 Task: Access the "Case record list" page in the site builder.
Action: Mouse moved to (887, 61)
Screenshot: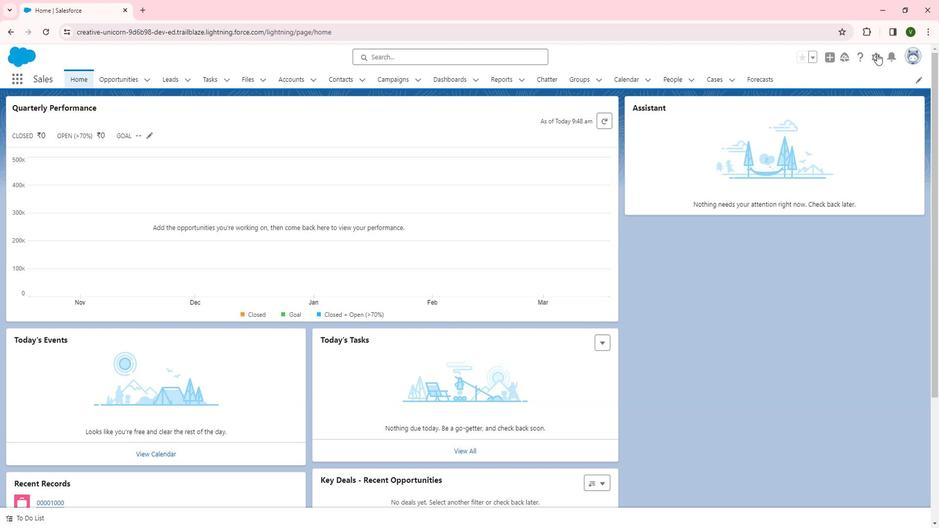
Action: Mouse pressed left at (887, 61)
Screenshot: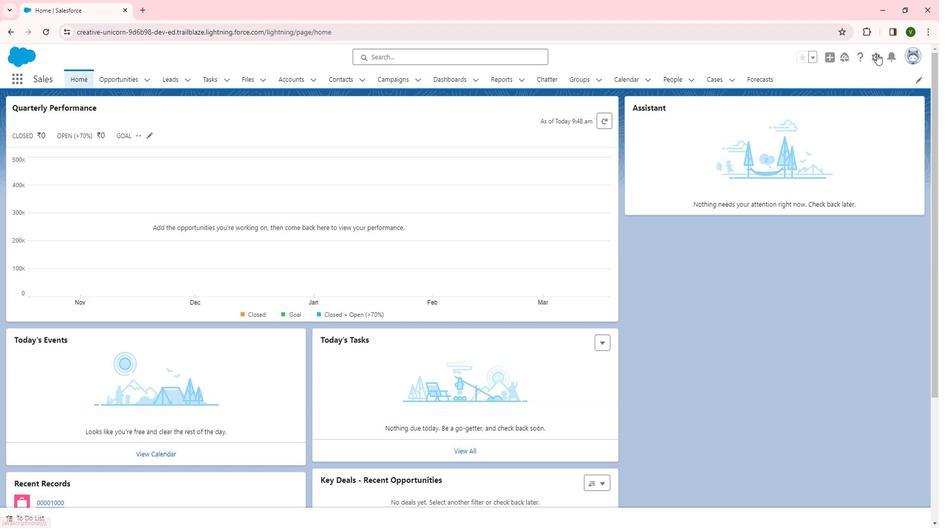 
Action: Mouse moved to (851, 97)
Screenshot: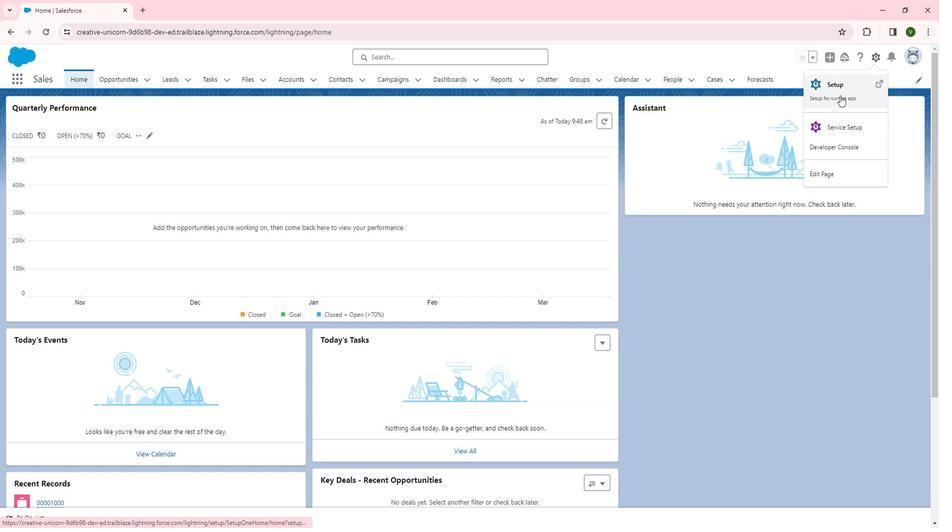 
Action: Mouse pressed left at (851, 97)
Screenshot: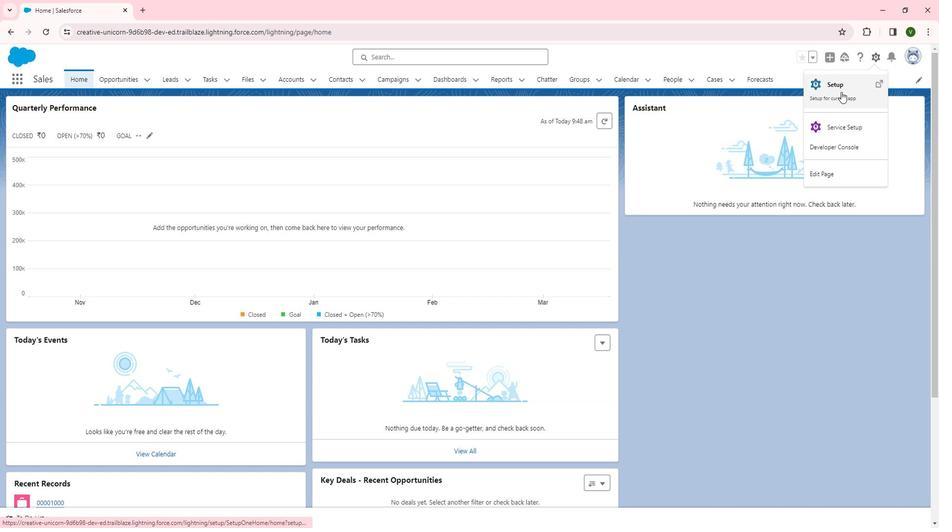 
Action: Mouse moved to (47, 348)
Screenshot: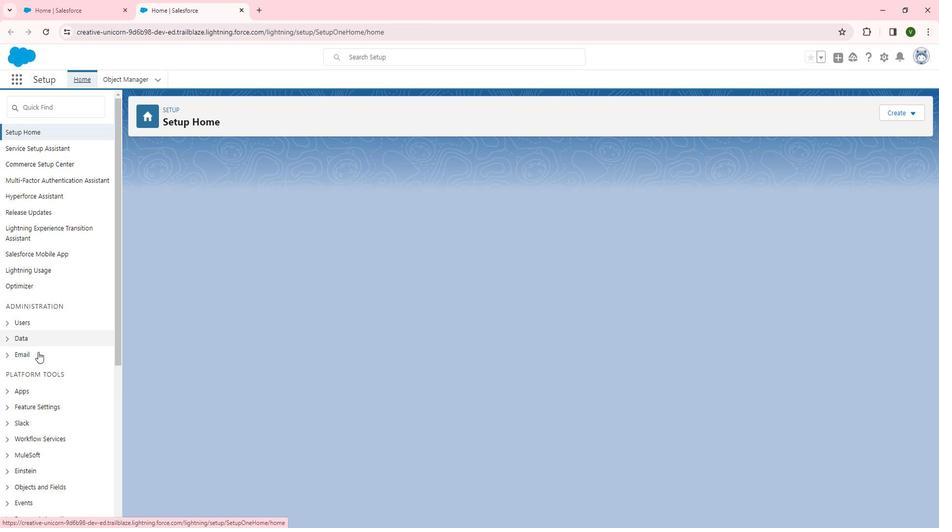 
Action: Mouse scrolled (47, 348) with delta (0, 0)
Screenshot: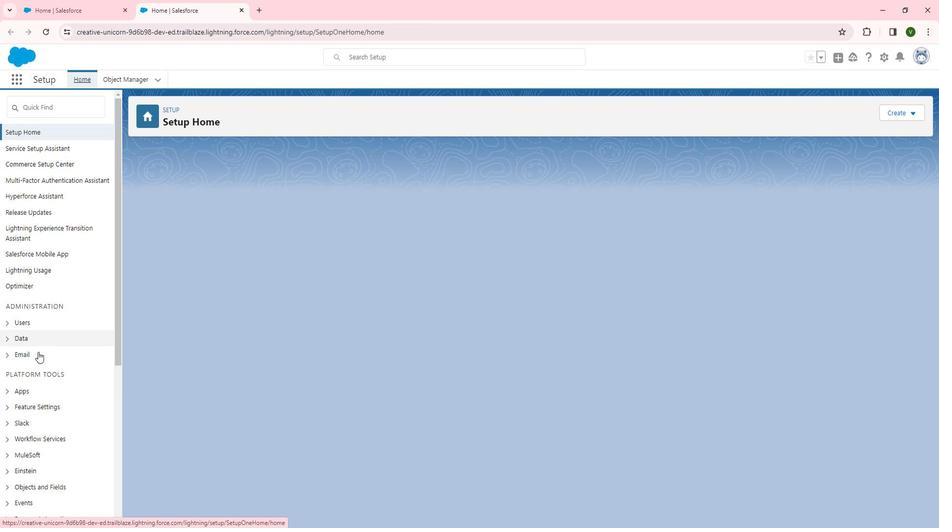 
Action: Mouse scrolled (47, 348) with delta (0, 0)
Screenshot: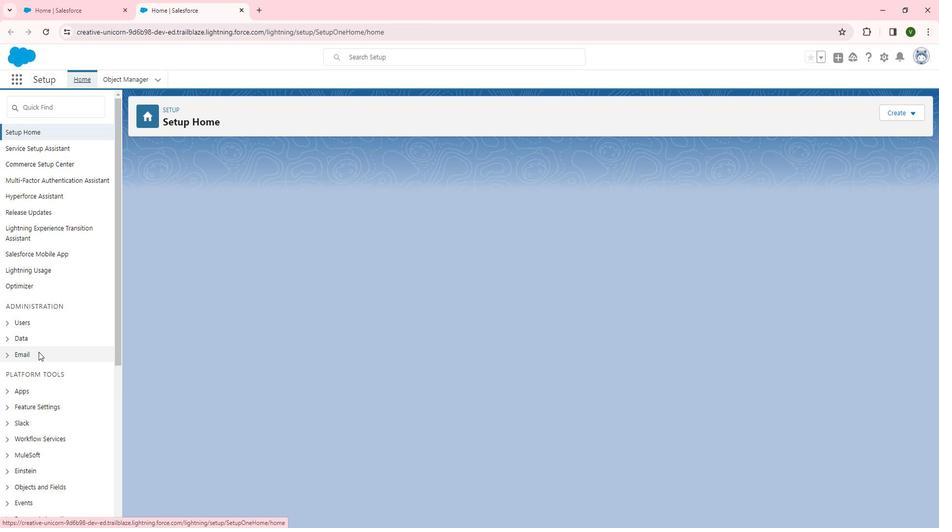 
Action: Mouse moved to (46, 302)
Screenshot: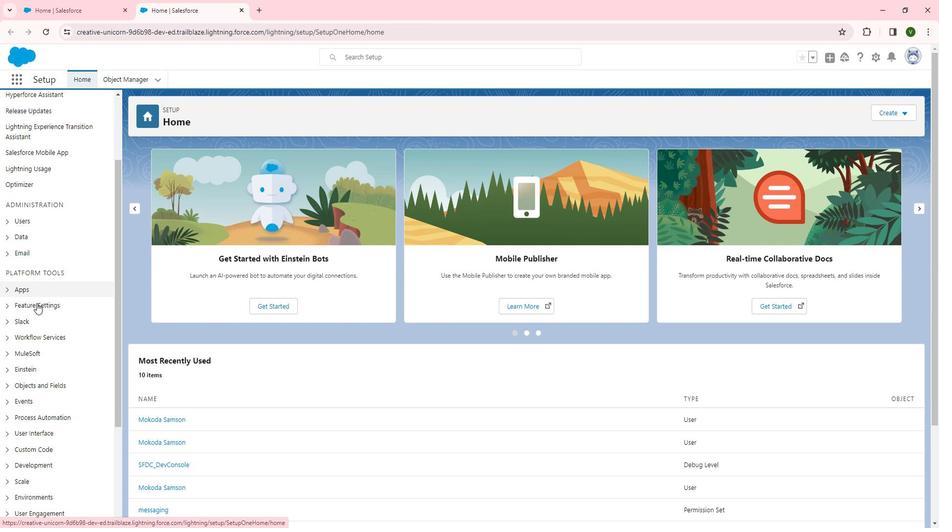 
Action: Mouse pressed left at (46, 302)
Screenshot: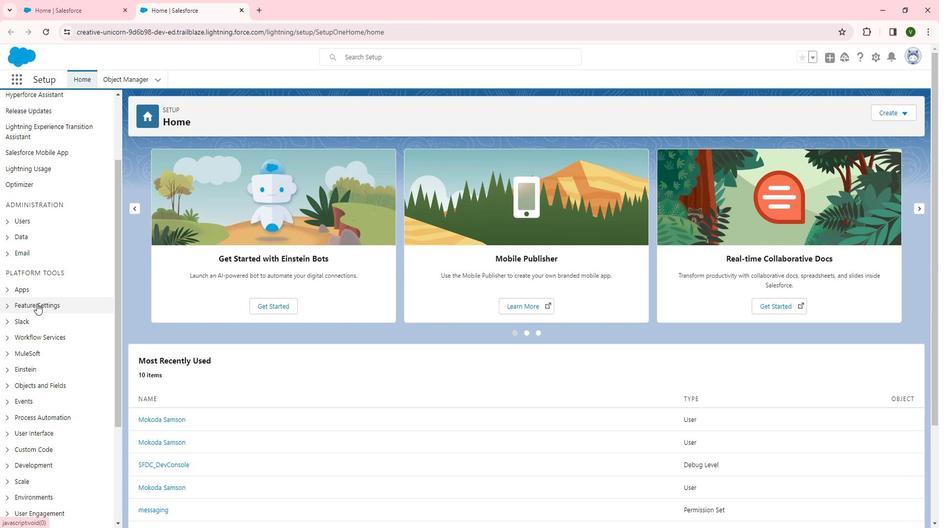 
Action: Mouse moved to (62, 305)
Screenshot: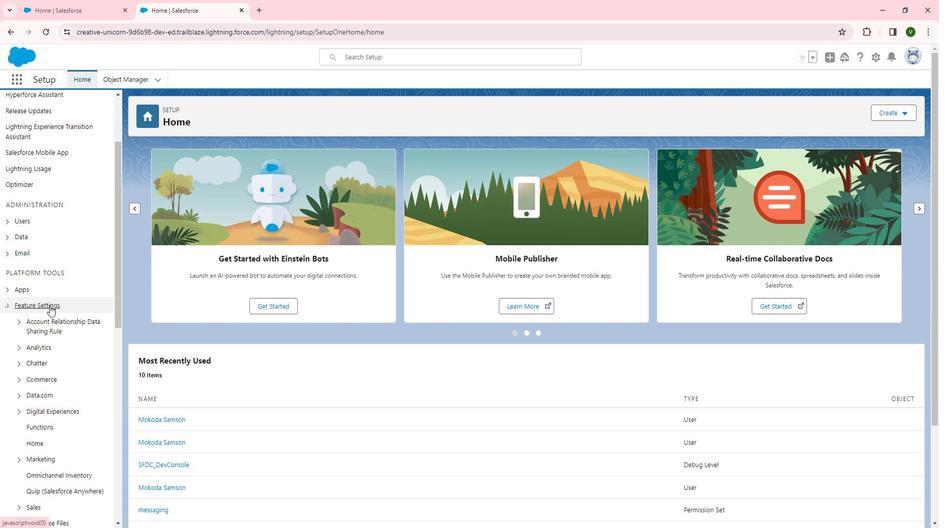 
Action: Mouse scrolled (62, 304) with delta (0, 0)
Screenshot: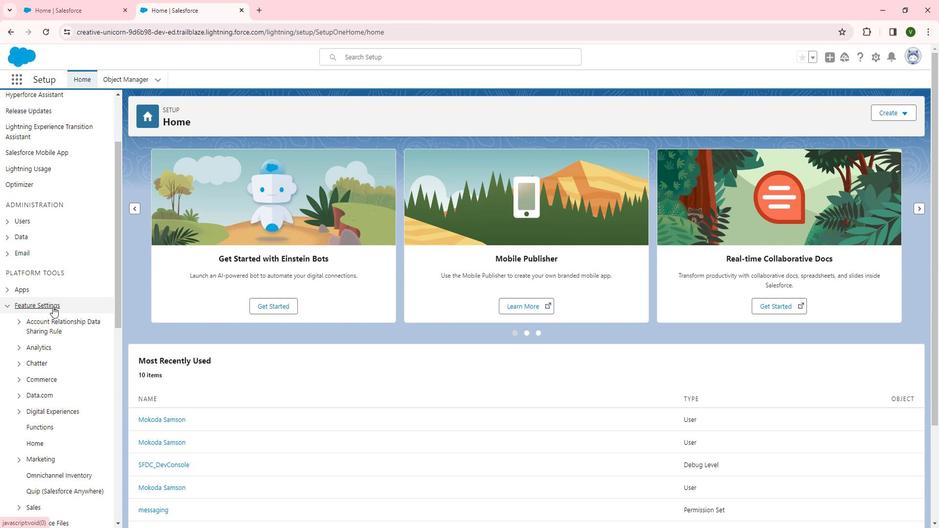 
Action: Mouse scrolled (62, 304) with delta (0, 0)
Screenshot: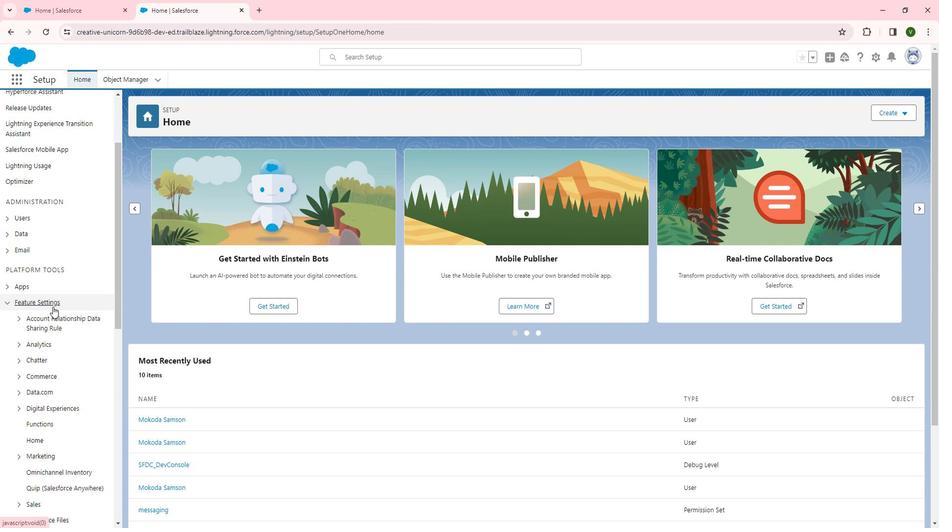 
Action: Mouse moved to (64, 306)
Screenshot: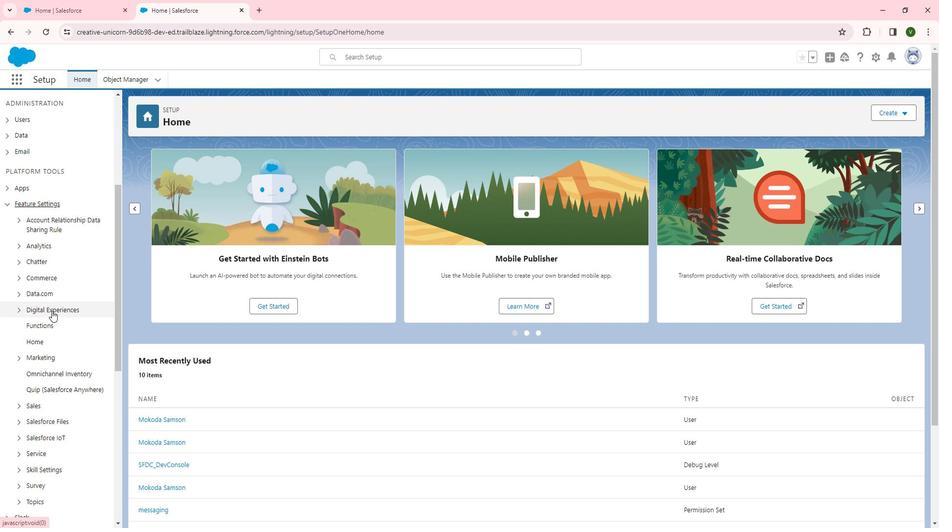 
Action: Mouse pressed left at (64, 306)
Screenshot: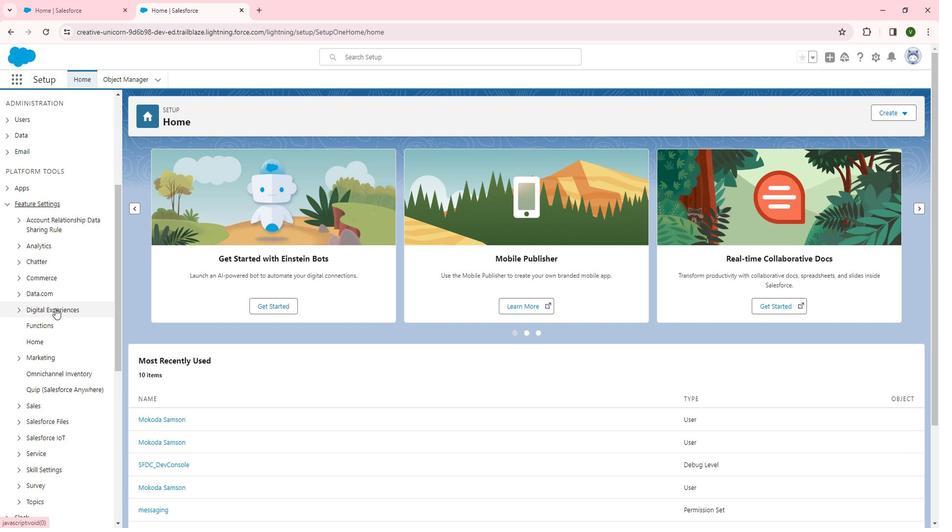 
Action: Mouse moved to (58, 323)
Screenshot: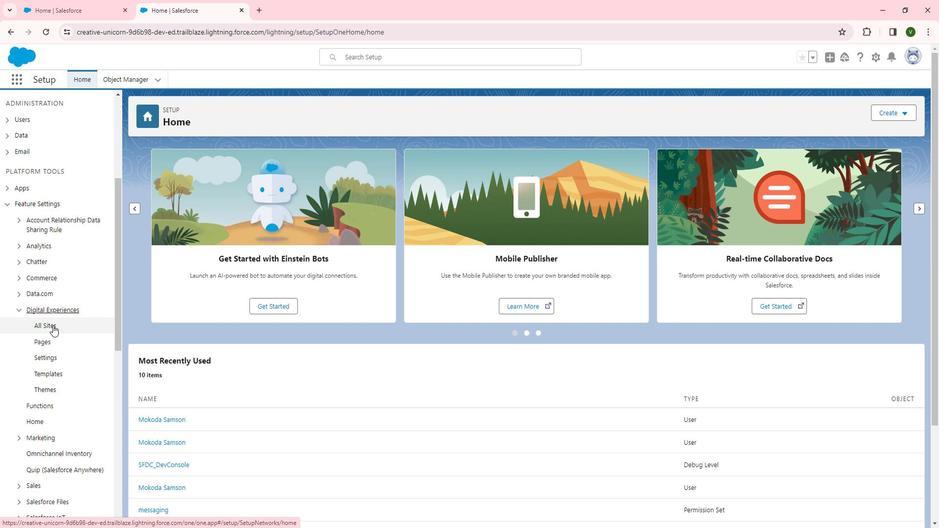 
Action: Mouse pressed left at (58, 323)
Screenshot: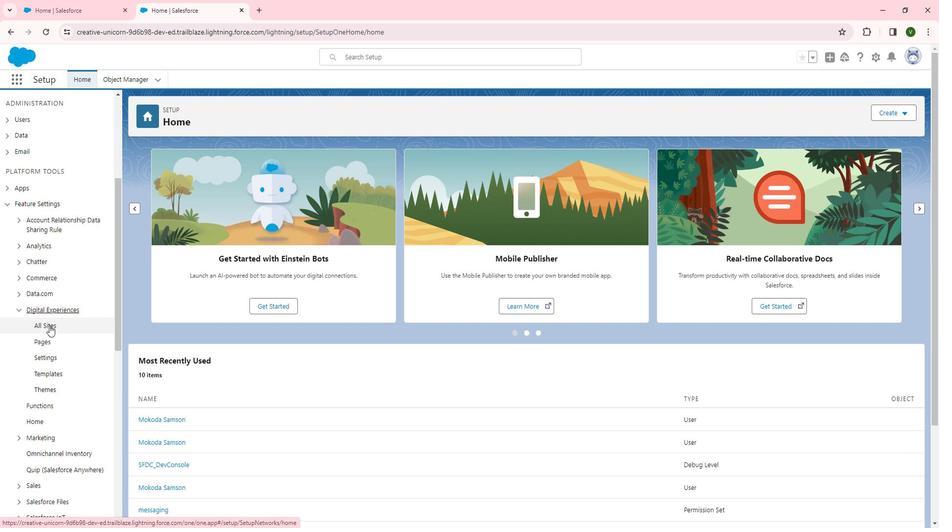 
Action: Mouse moved to (155, 290)
Screenshot: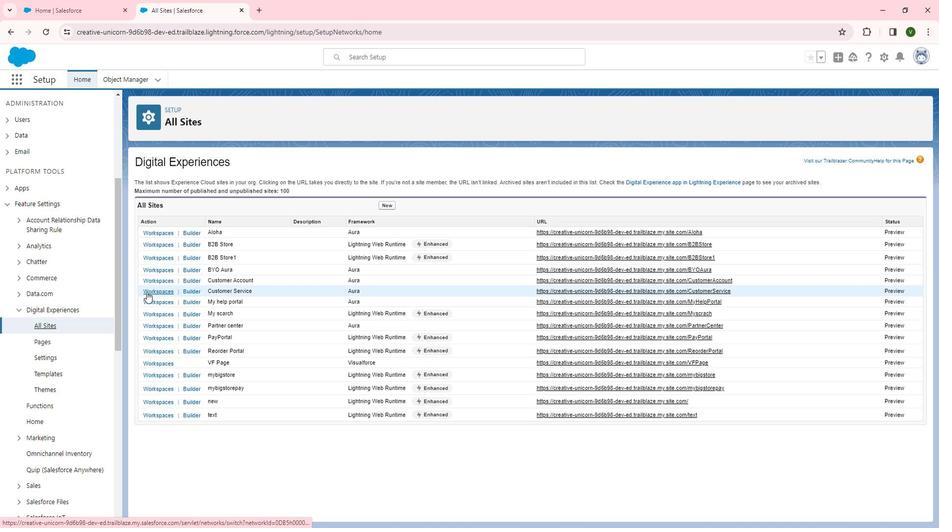 
Action: Mouse pressed left at (155, 290)
Screenshot: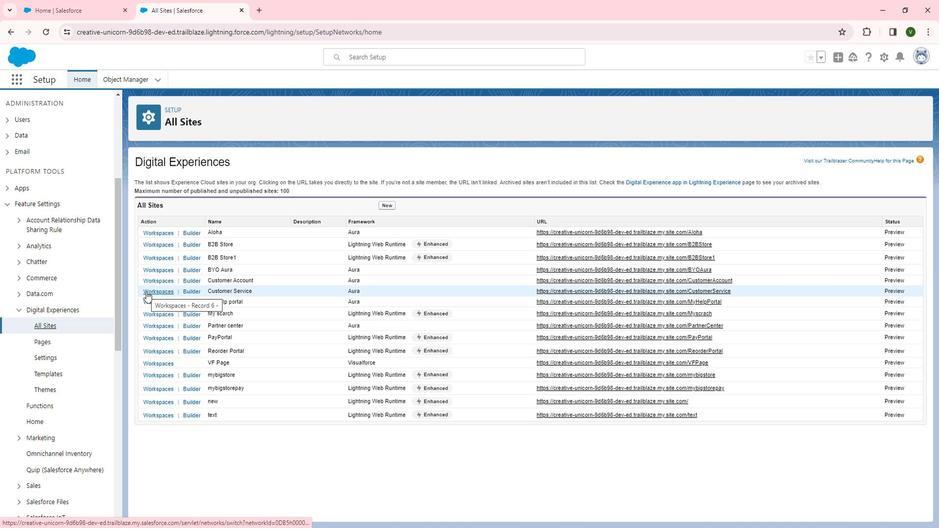 
Action: Mouse moved to (170, 243)
Screenshot: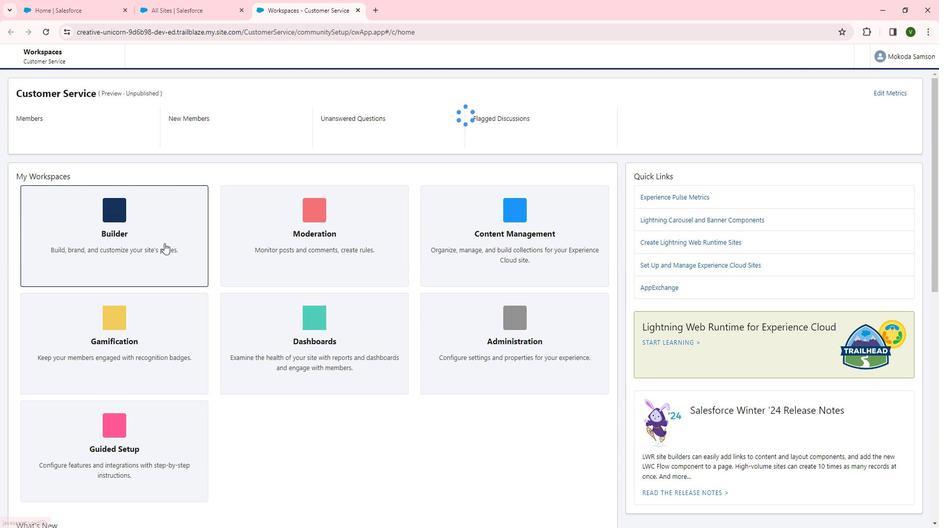
Action: Mouse pressed left at (170, 243)
Screenshot: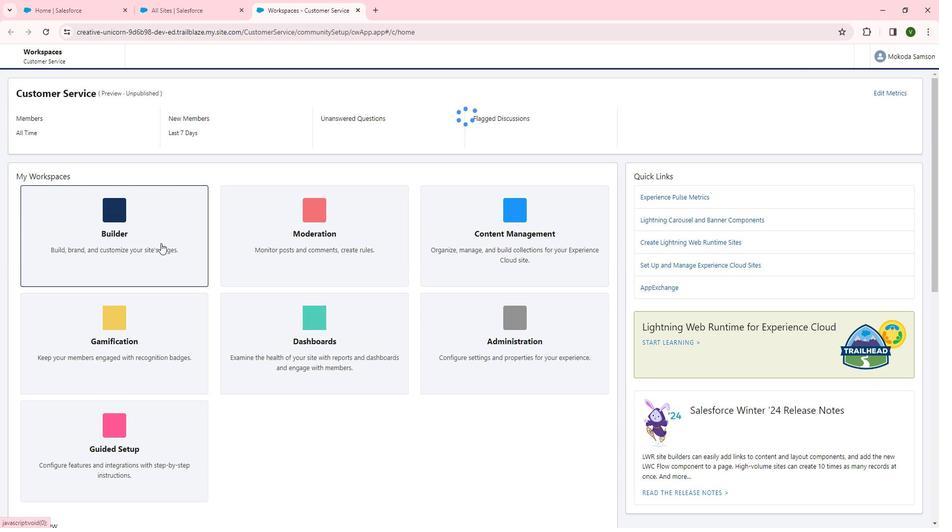 
Action: Mouse moved to (152, 64)
Screenshot: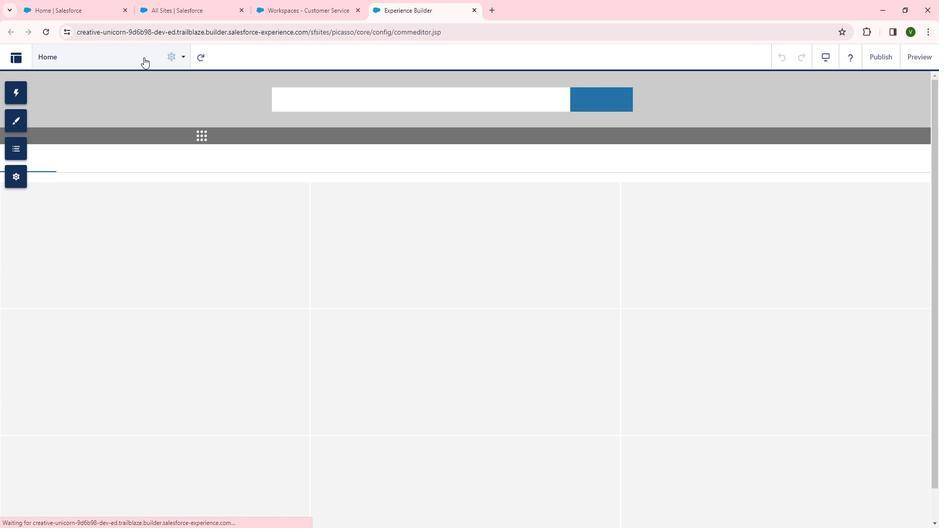 
Action: Mouse pressed left at (152, 64)
Screenshot: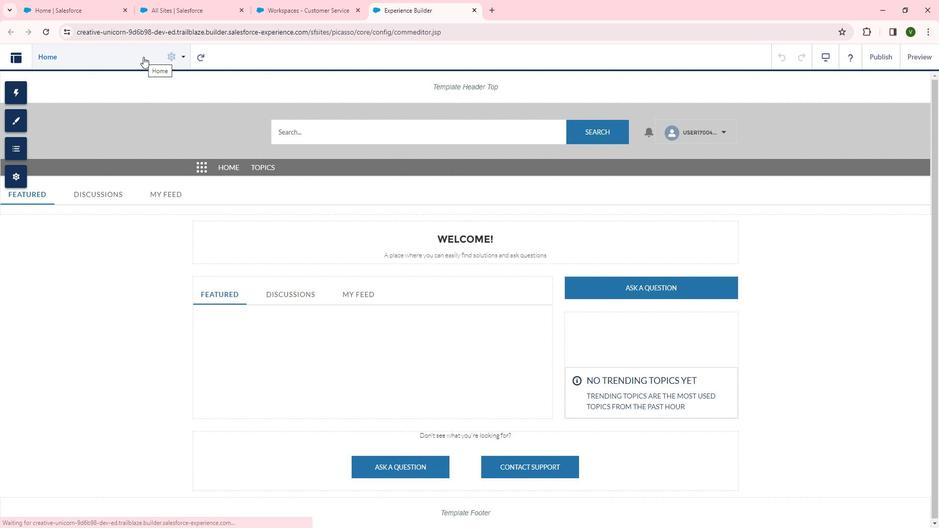 
Action: Mouse moved to (53, 191)
Screenshot: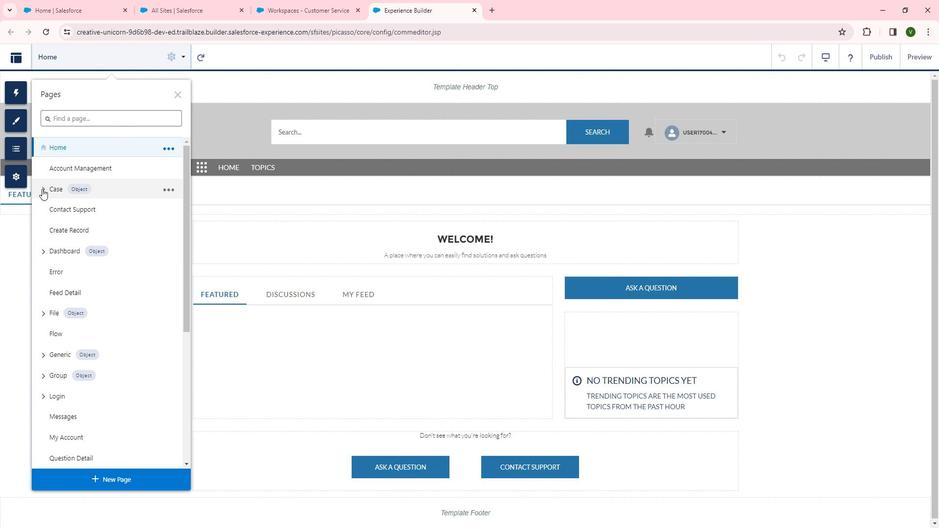 
Action: Mouse pressed left at (53, 191)
Screenshot: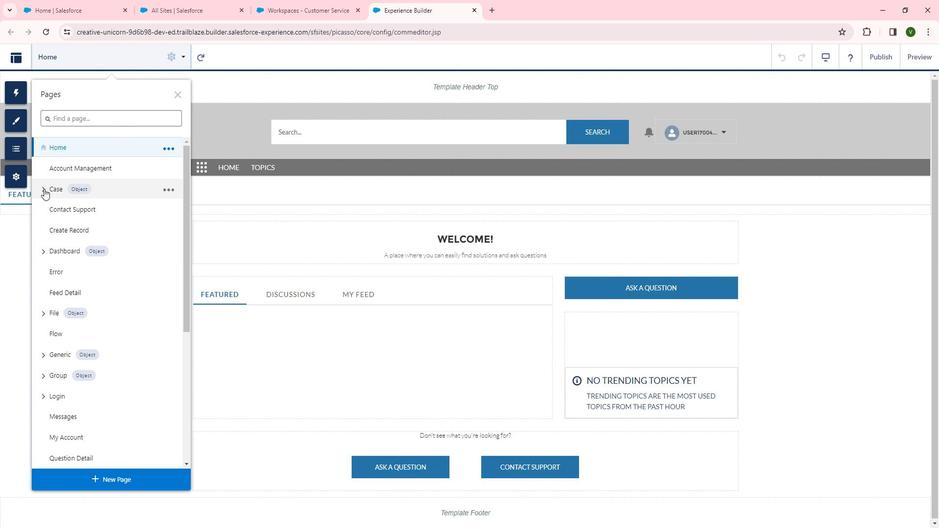
Action: Mouse moved to (87, 234)
Screenshot: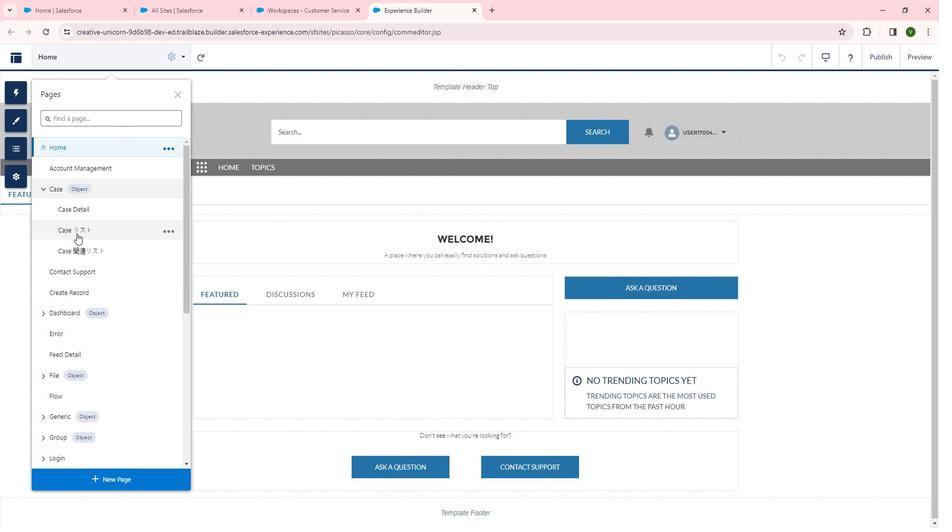 
Action: Mouse pressed left at (87, 234)
Screenshot: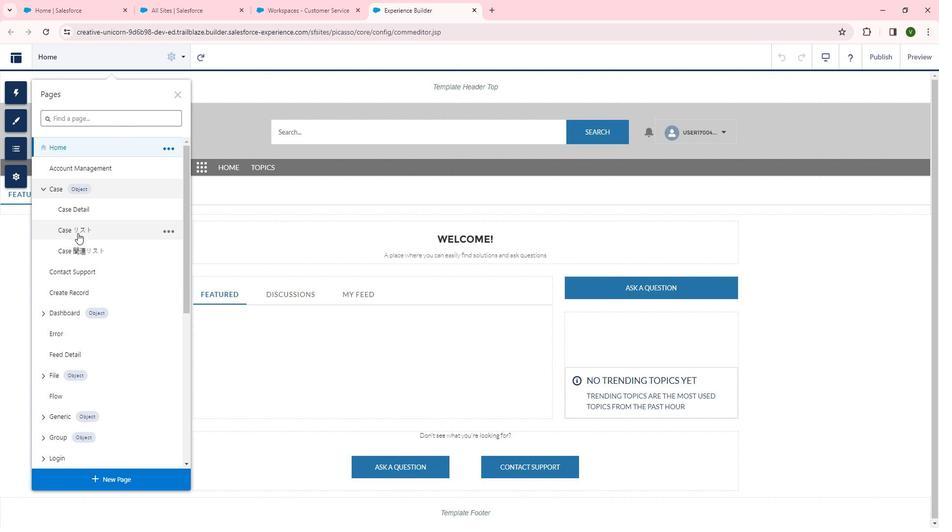 
Action: Mouse moved to (342, 308)
Screenshot: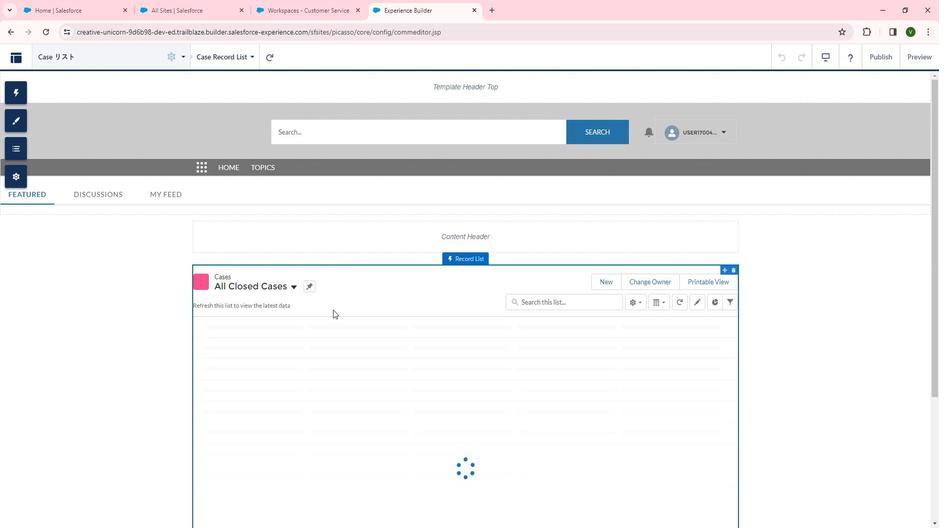 
Action: Mouse scrolled (342, 308) with delta (0, 0)
Screenshot: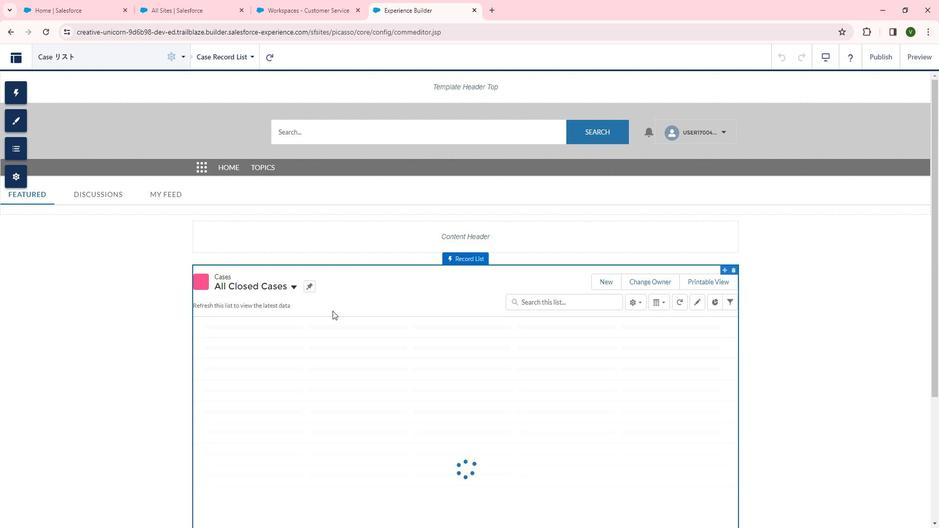 
Action: Mouse scrolled (342, 308) with delta (0, 0)
Screenshot: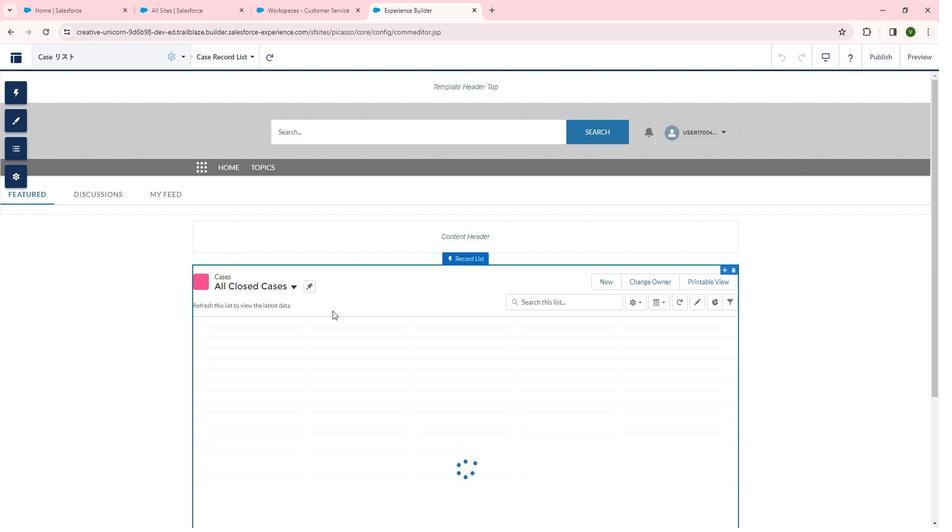 
Action: Mouse scrolled (342, 308) with delta (0, 0)
Screenshot: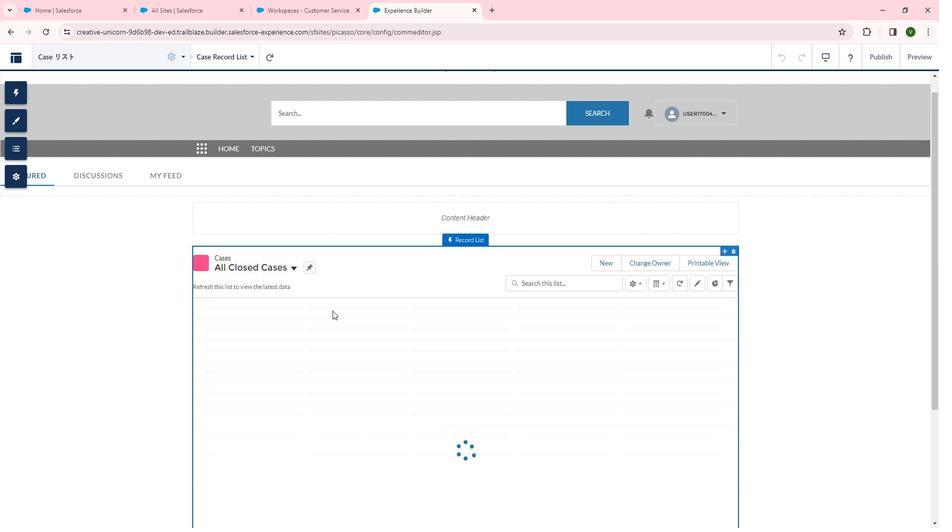 
Action: Mouse moved to (337, 307)
Screenshot: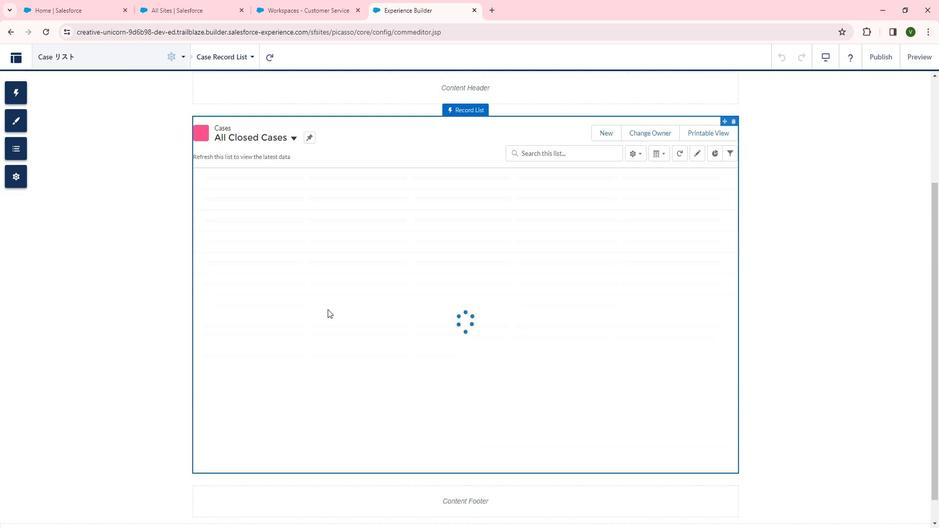 
Action: Mouse pressed left at (337, 307)
Screenshot: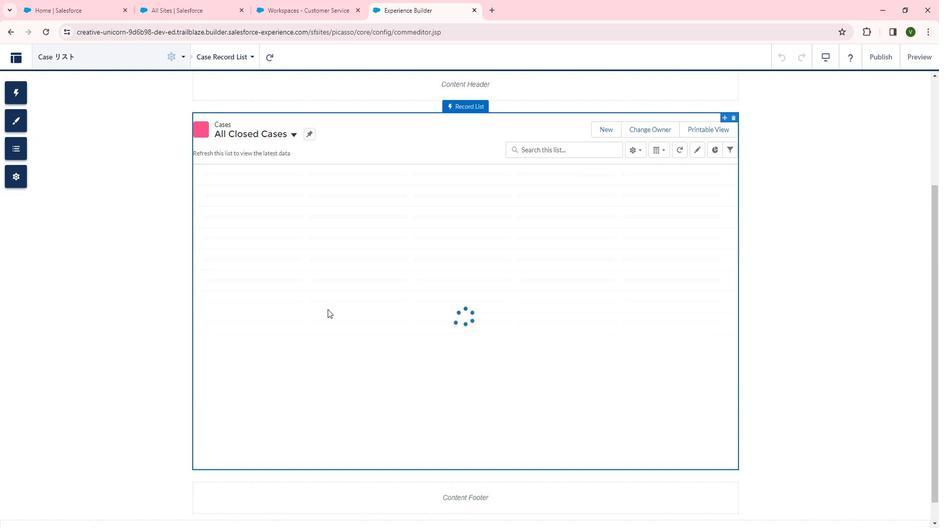 
Action: Mouse moved to (697, 313)
Screenshot: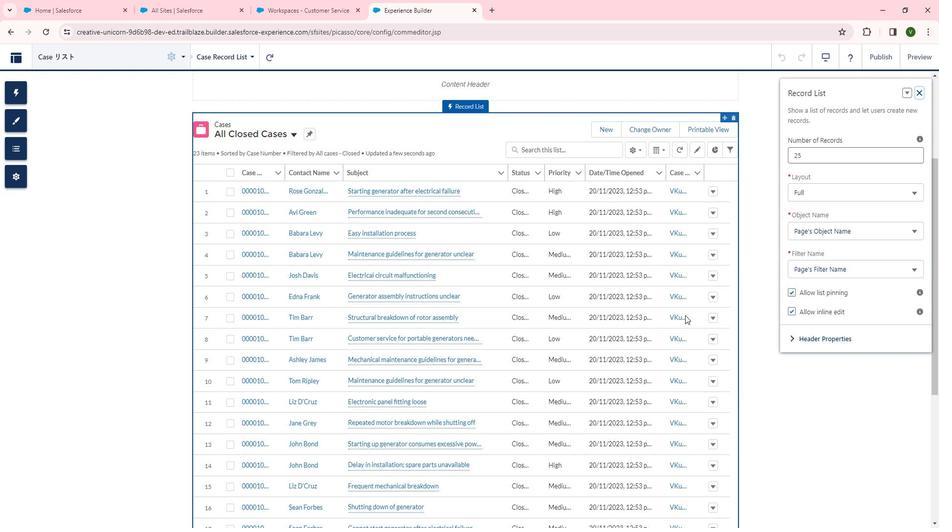 
